 Task: Add a dependency to the task Implement a new point of sale (POS) system for a retail store , the existing task  Design and implement a disaster recovery plan for an organization's IT infrastructure in the project AgileBolt
Action: Mouse moved to (572, 401)
Screenshot: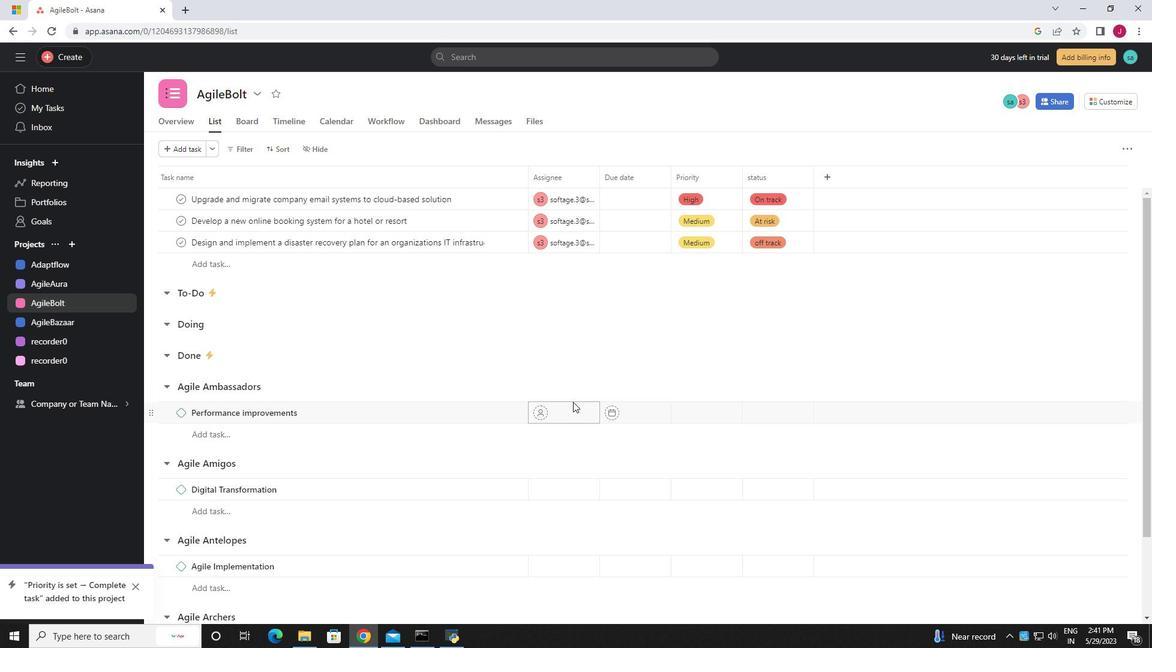 
Action: Mouse scrolled (572, 402) with delta (0, 0)
Screenshot: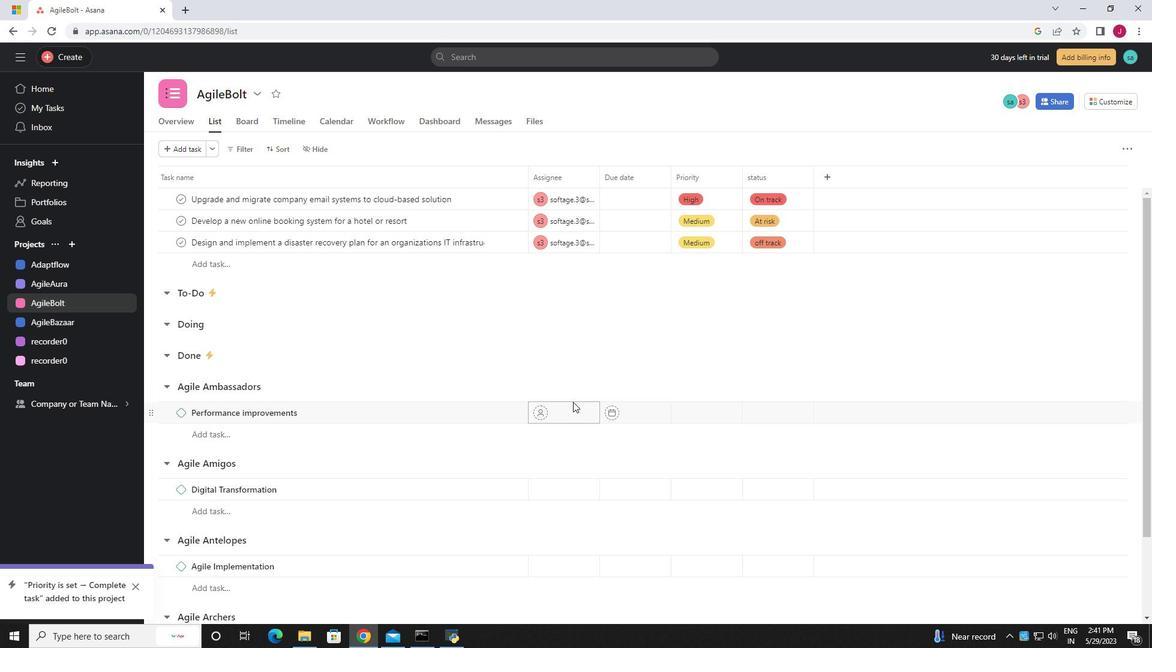 
Action: Mouse moved to (572, 401)
Screenshot: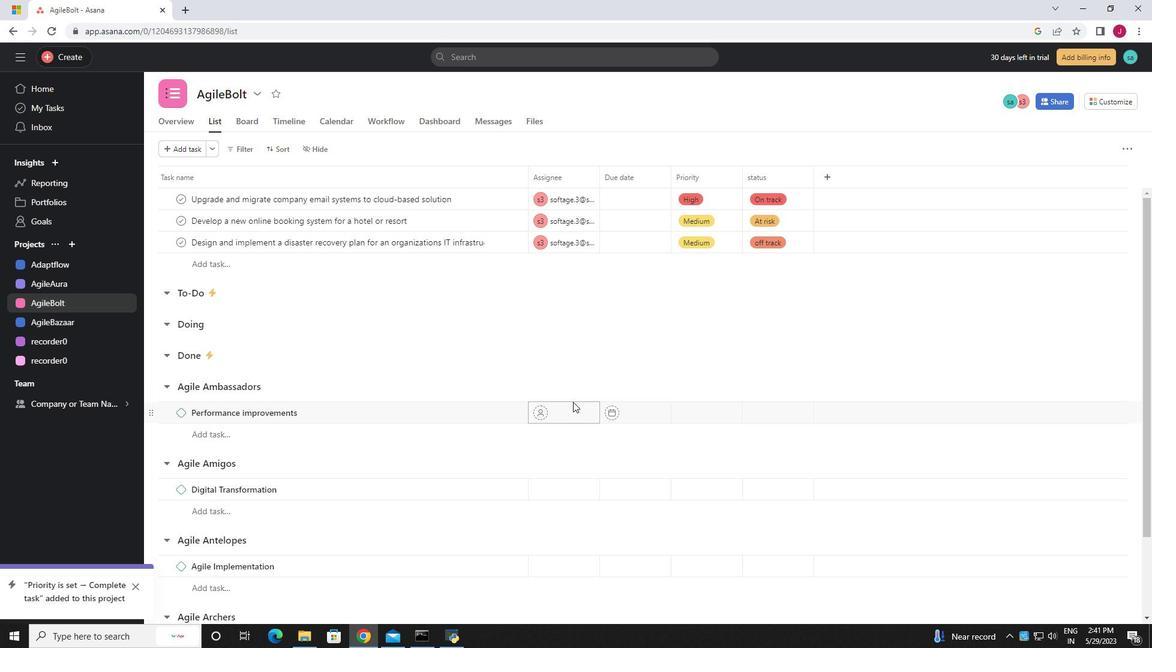 
Action: Mouse scrolled (572, 401) with delta (0, 0)
Screenshot: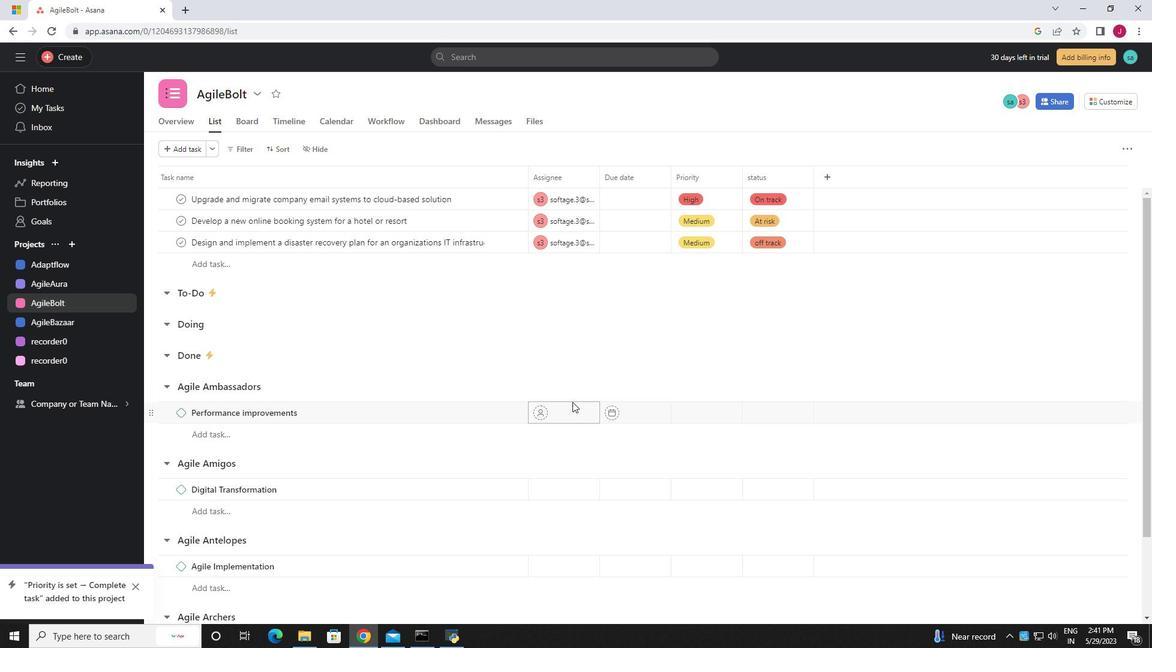 
Action: Mouse moved to (571, 400)
Screenshot: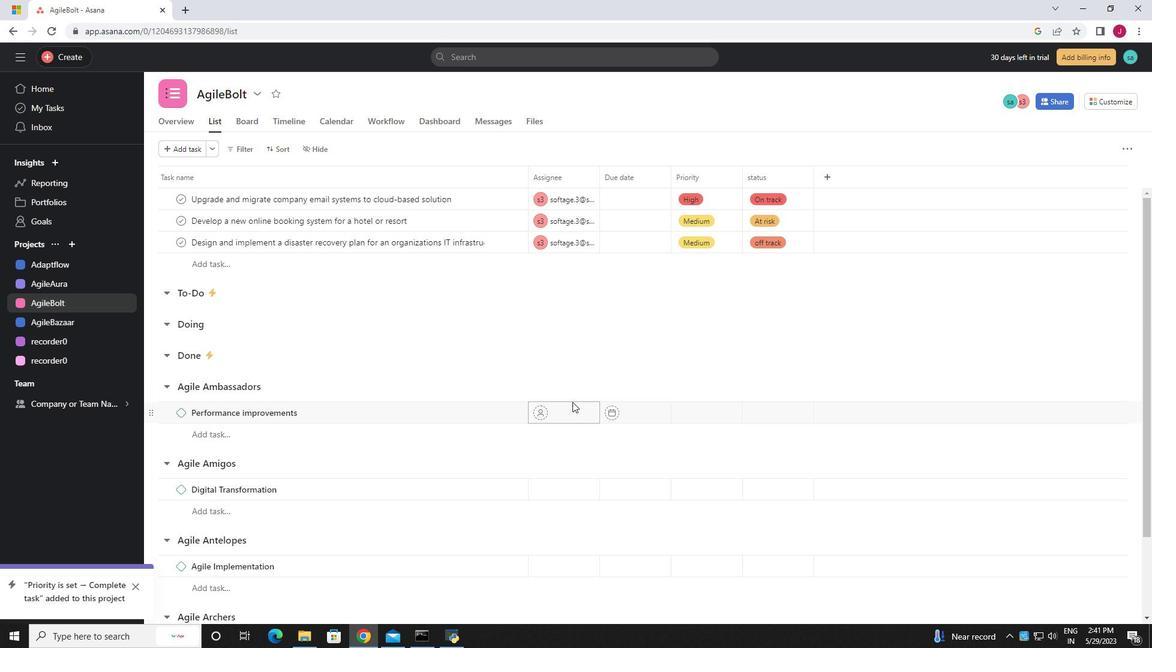 
Action: Mouse scrolled (571, 401) with delta (0, 0)
Screenshot: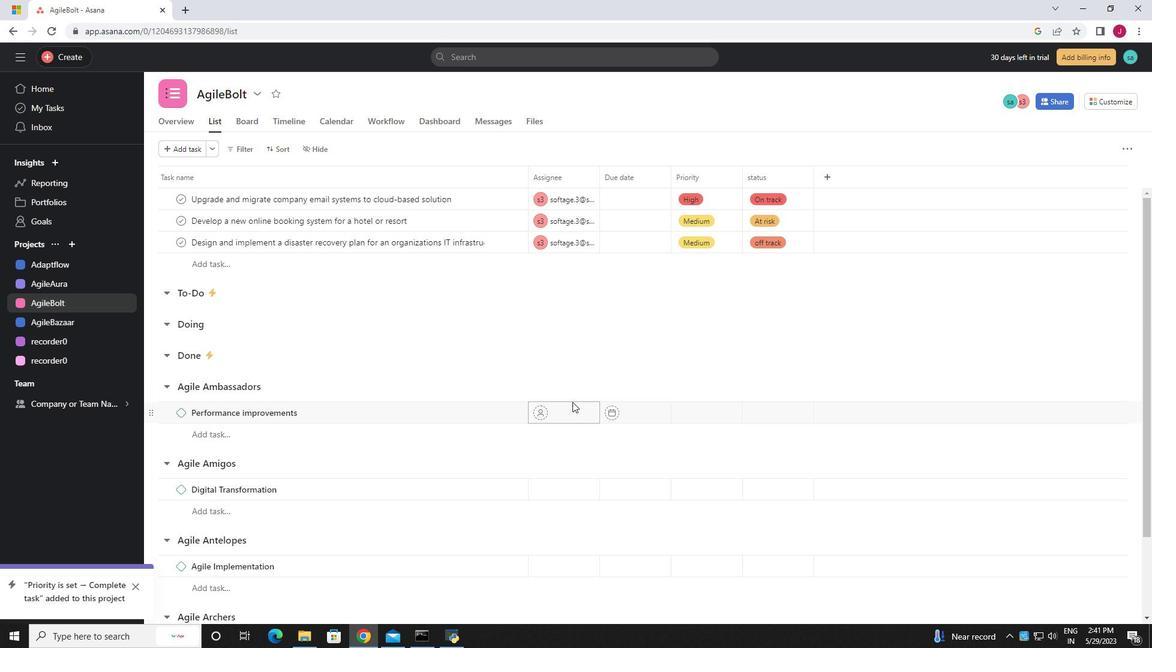 
Action: Mouse moved to (351, 459)
Screenshot: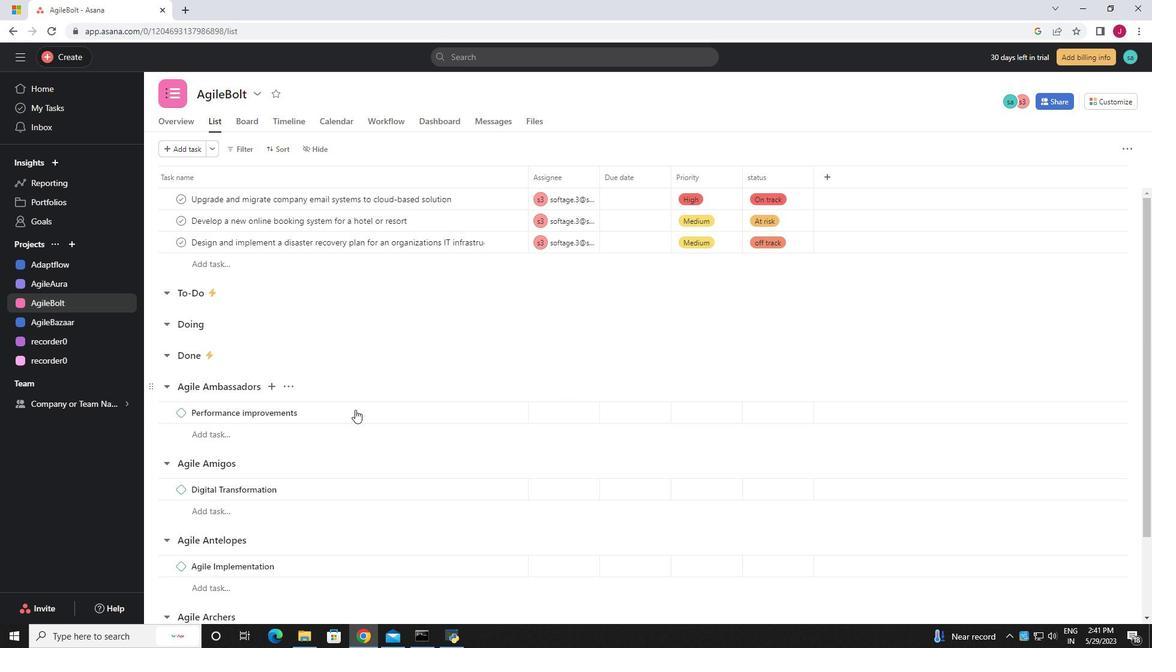 
Action: Mouse scrolled (351, 458) with delta (0, 0)
Screenshot: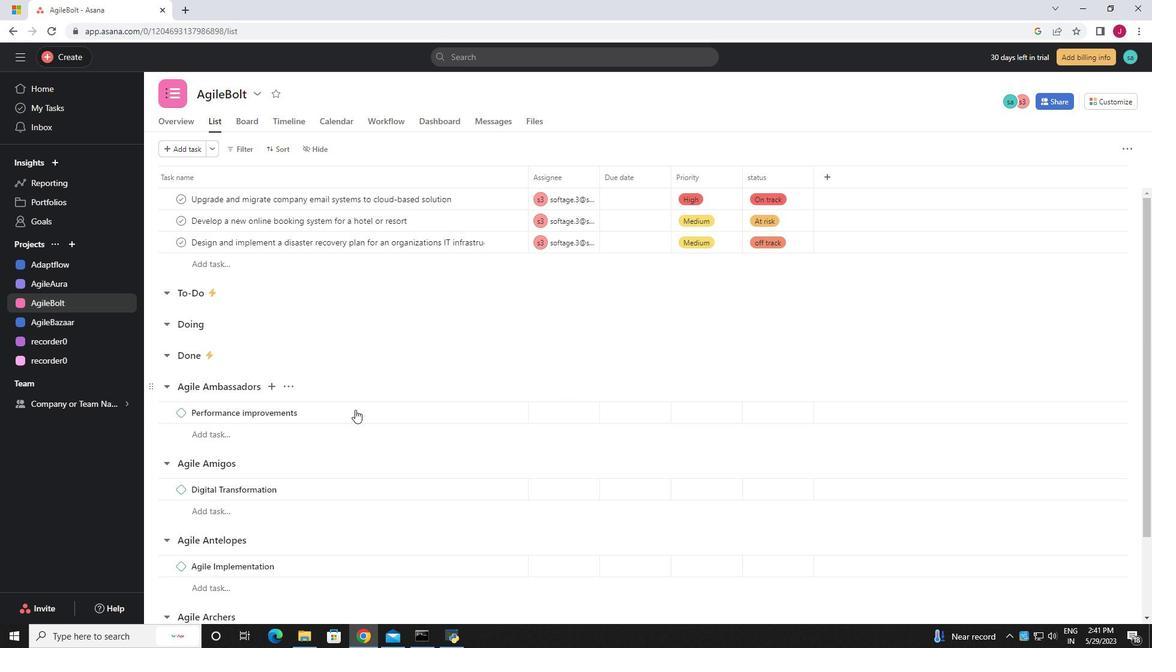 
Action: Mouse moved to (351, 459)
Screenshot: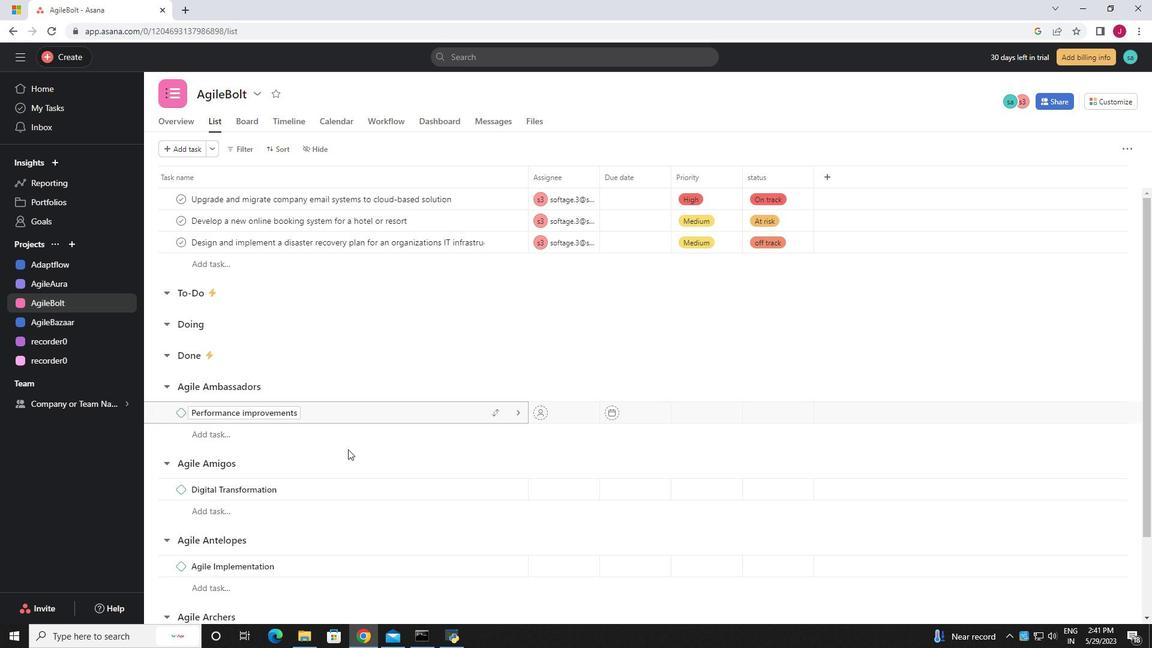 
Action: Mouse scrolled (351, 459) with delta (0, 0)
Screenshot: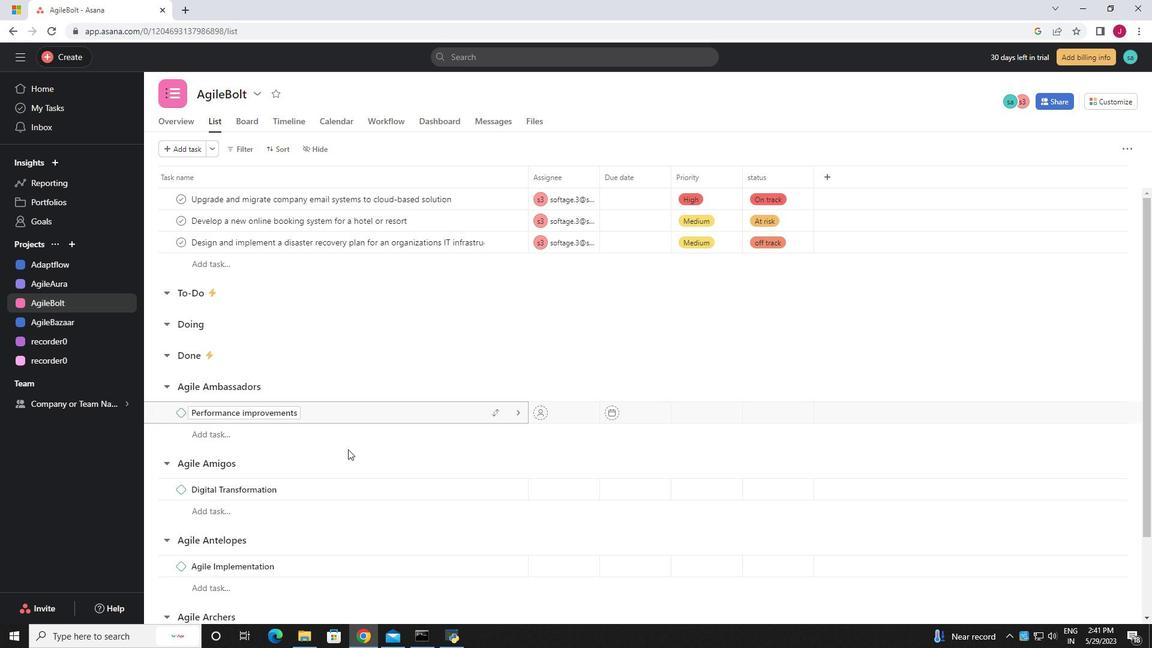 
Action: Mouse moved to (351, 459)
Screenshot: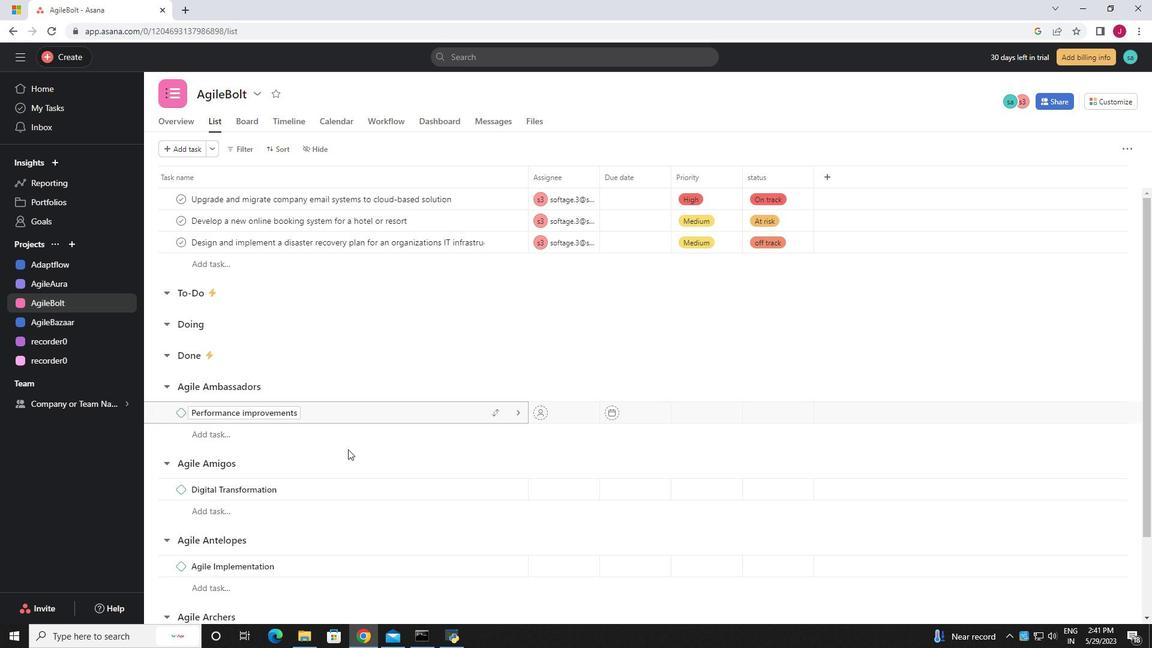 
Action: Mouse scrolled (351, 459) with delta (0, 0)
Screenshot: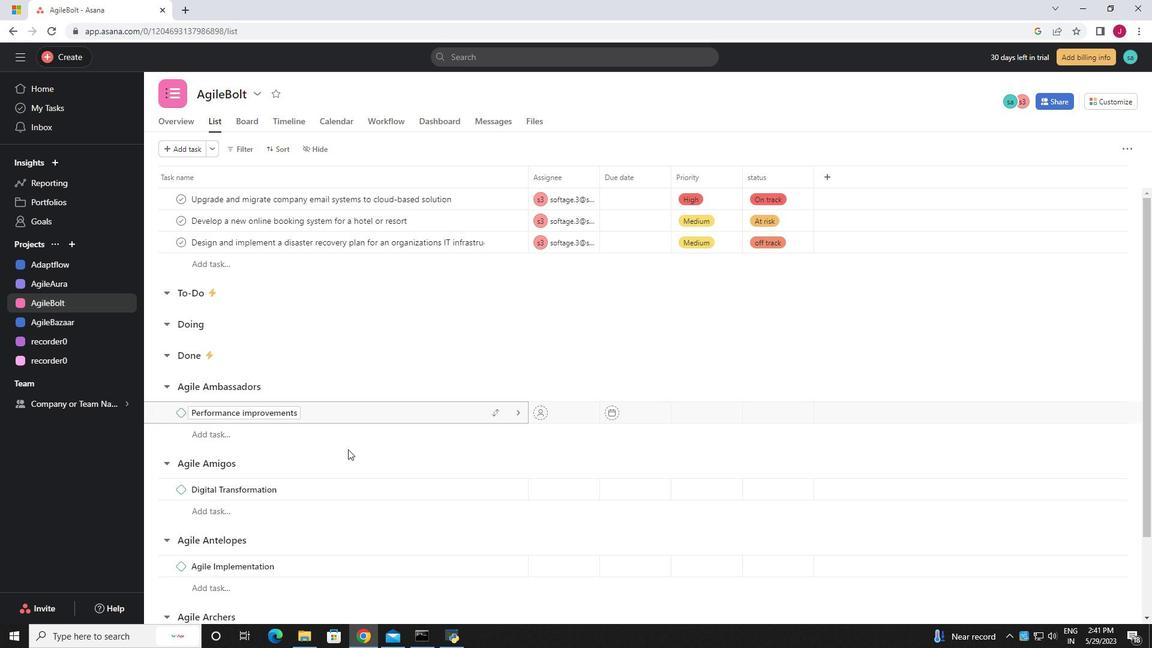
Action: Mouse scrolled (351, 459) with delta (0, 0)
Screenshot: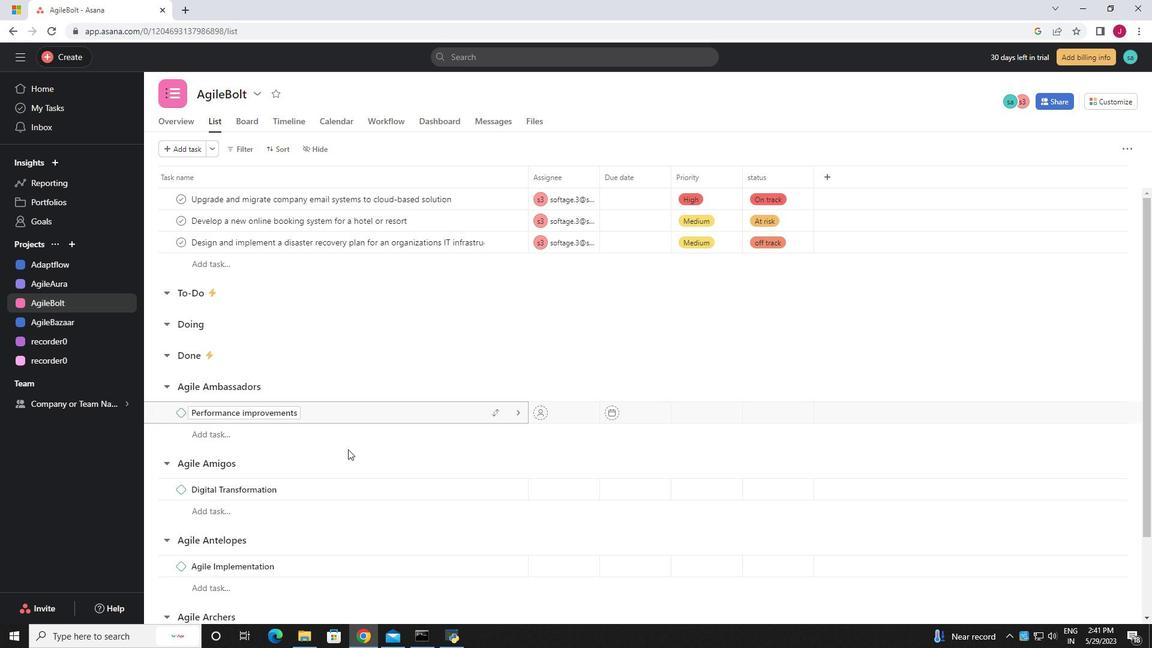 
Action: Mouse scrolled (351, 459) with delta (0, 0)
Screenshot: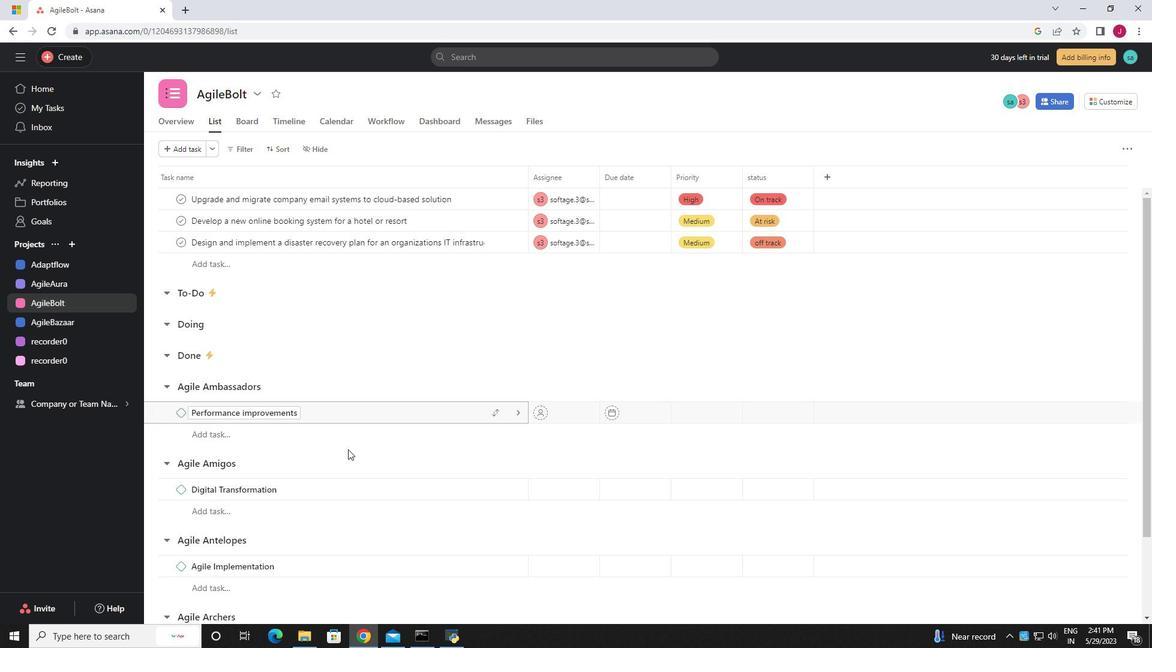 
Action: Mouse moved to (351, 459)
Screenshot: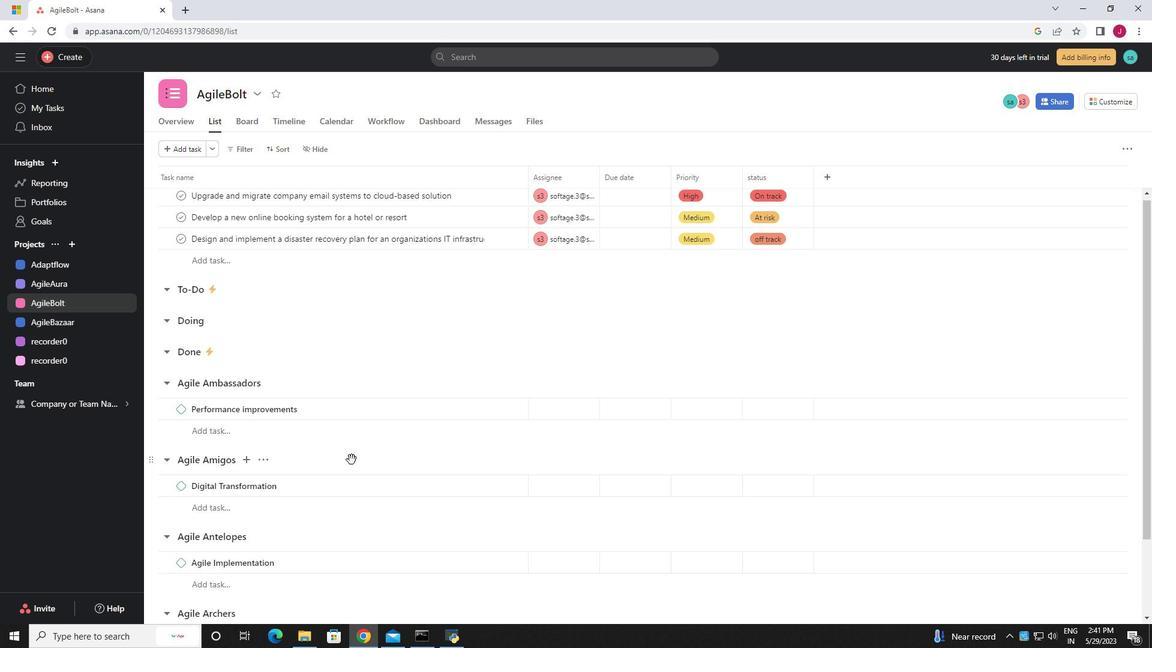 
Action: Mouse scrolled (351, 459) with delta (0, 0)
Screenshot: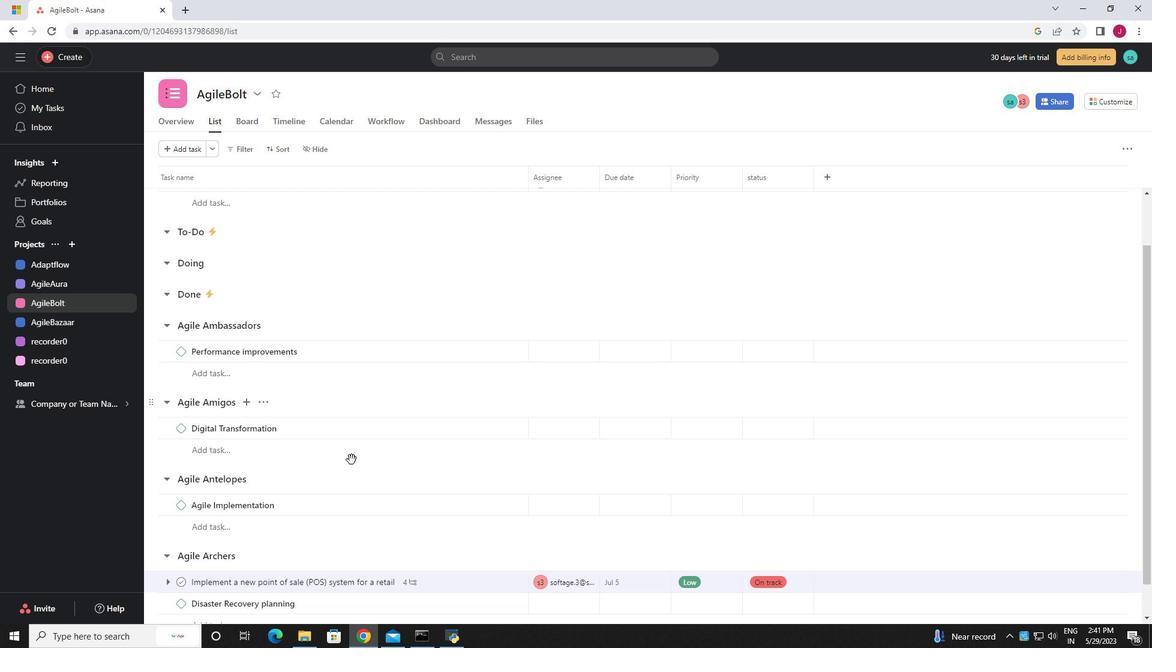 
Action: Mouse scrolled (351, 459) with delta (0, 0)
Screenshot: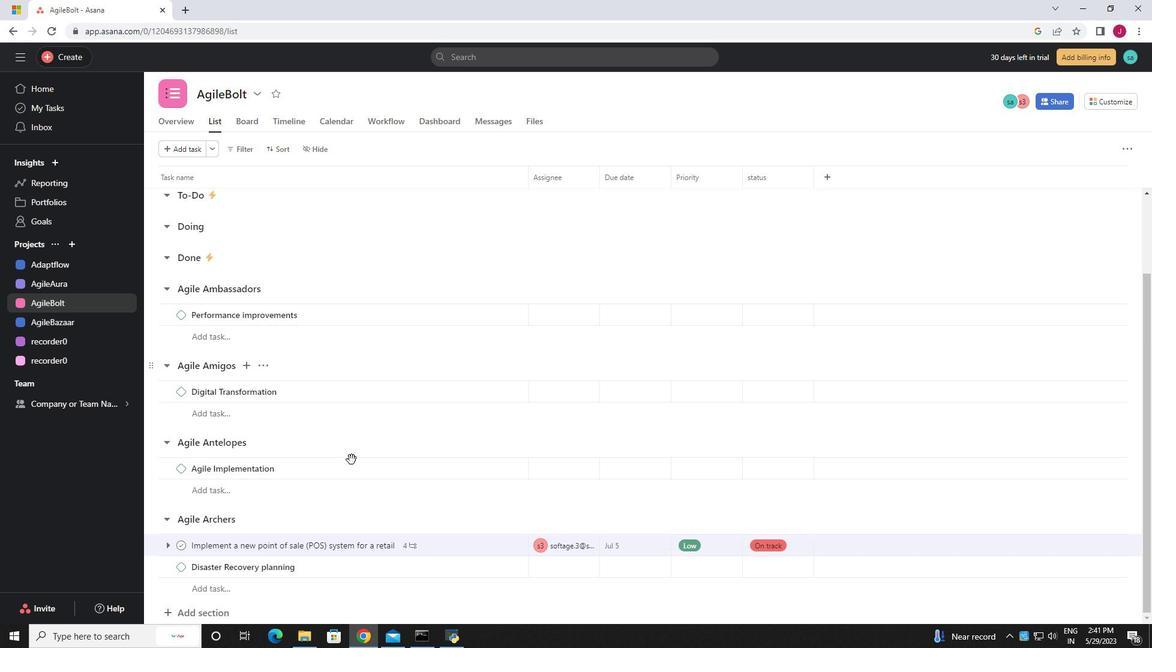 
Action: Mouse scrolled (351, 459) with delta (0, 0)
Screenshot: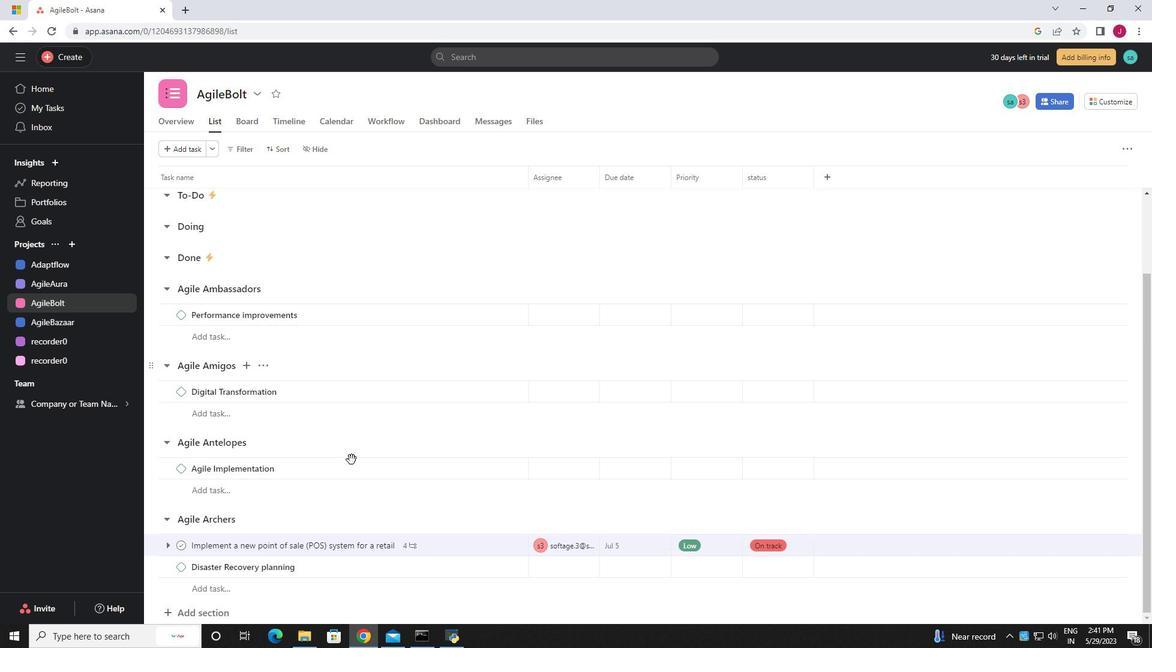 
Action: Mouse scrolled (351, 459) with delta (0, 0)
Screenshot: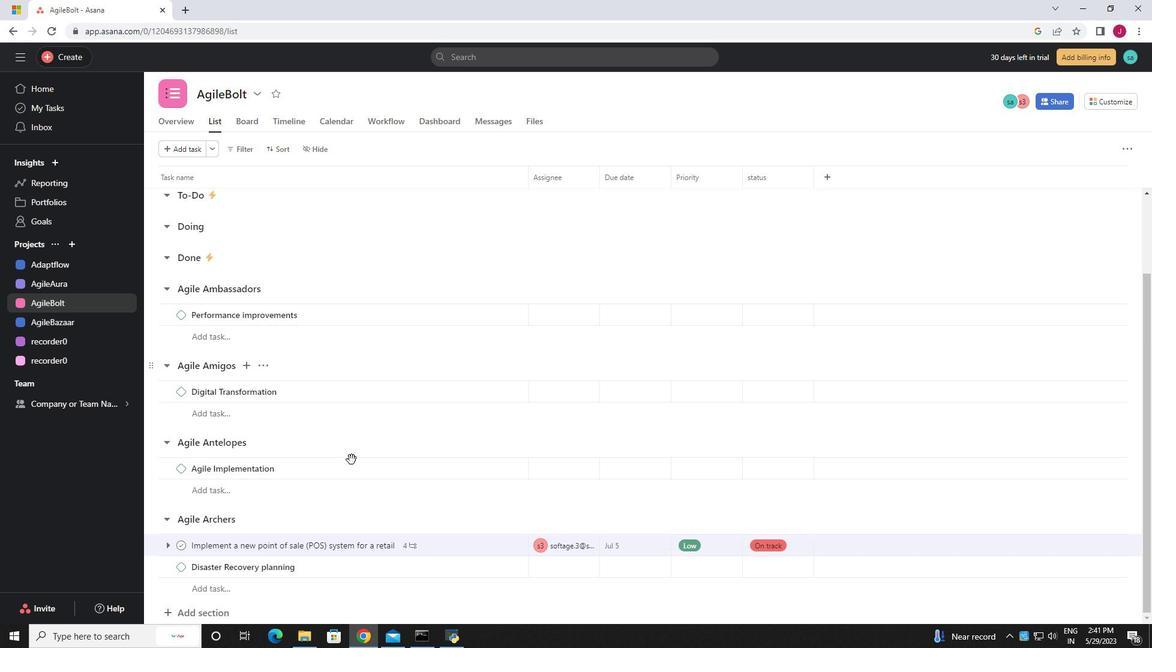 
Action: Mouse moved to (351, 459)
Screenshot: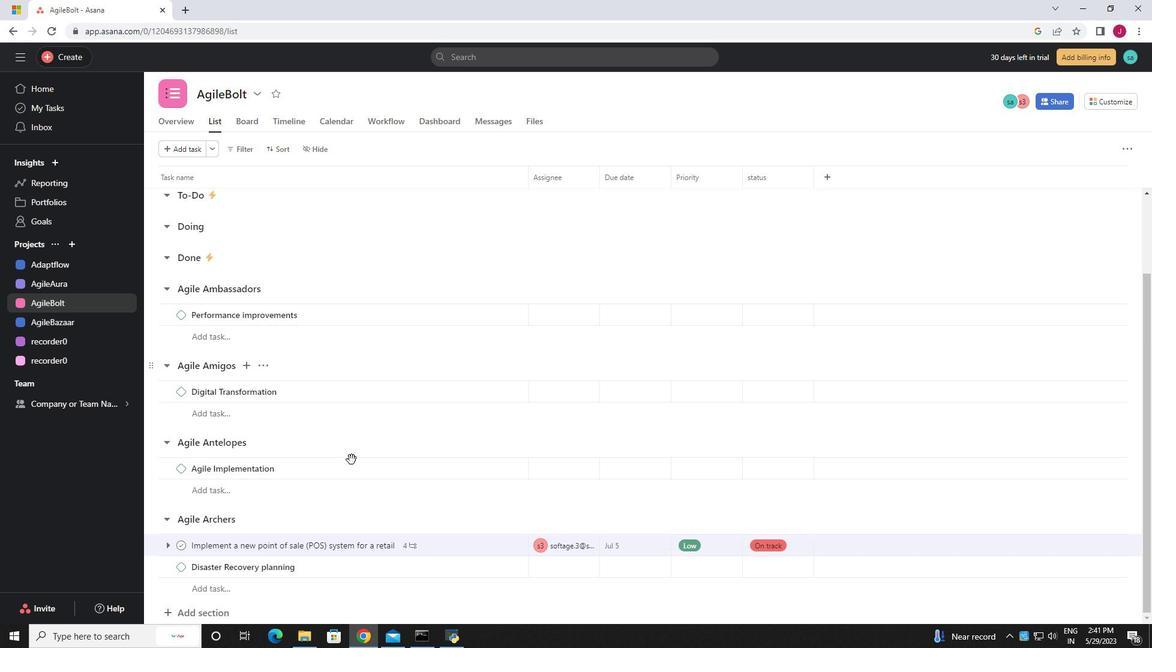
Action: Mouse scrolled (351, 459) with delta (0, 0)
Screenshot: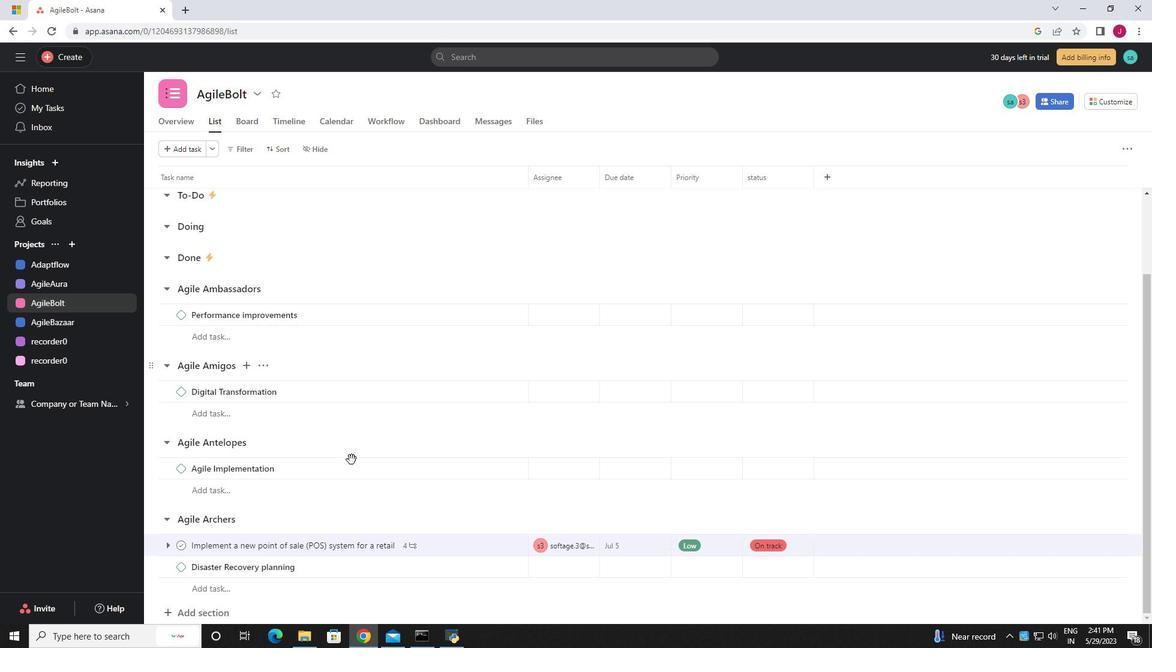 
Action: Mouse moved to (355, 463)
Screenshot: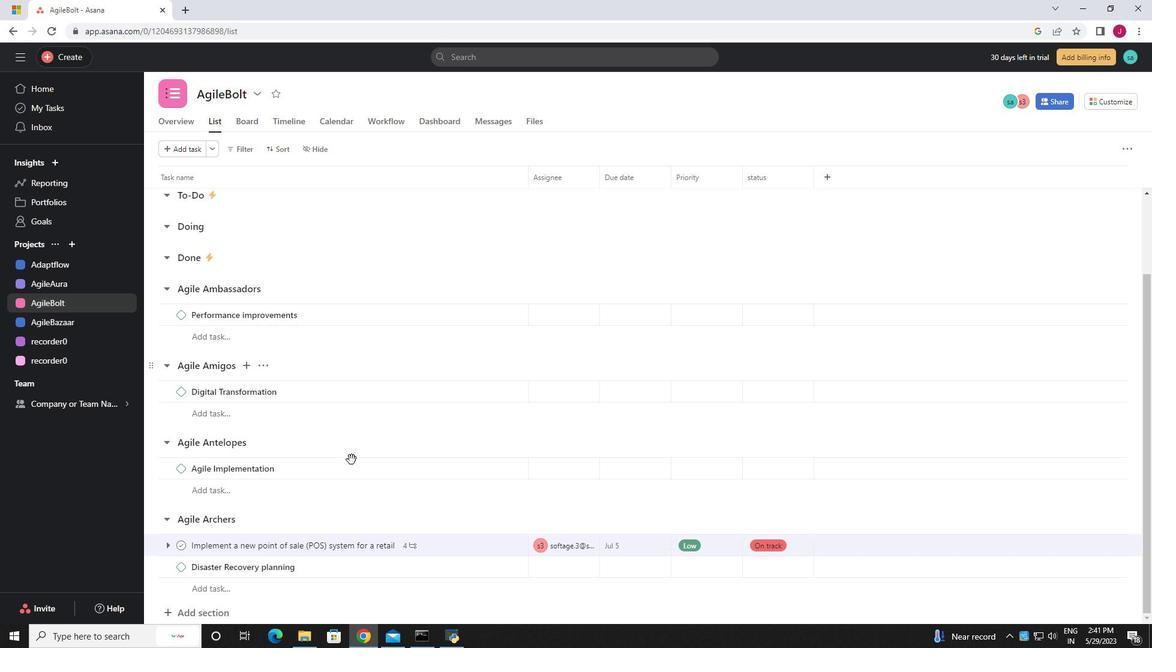 
Action: Mouse scrolled (353, 460) with delta (0, 0)
Screenshot: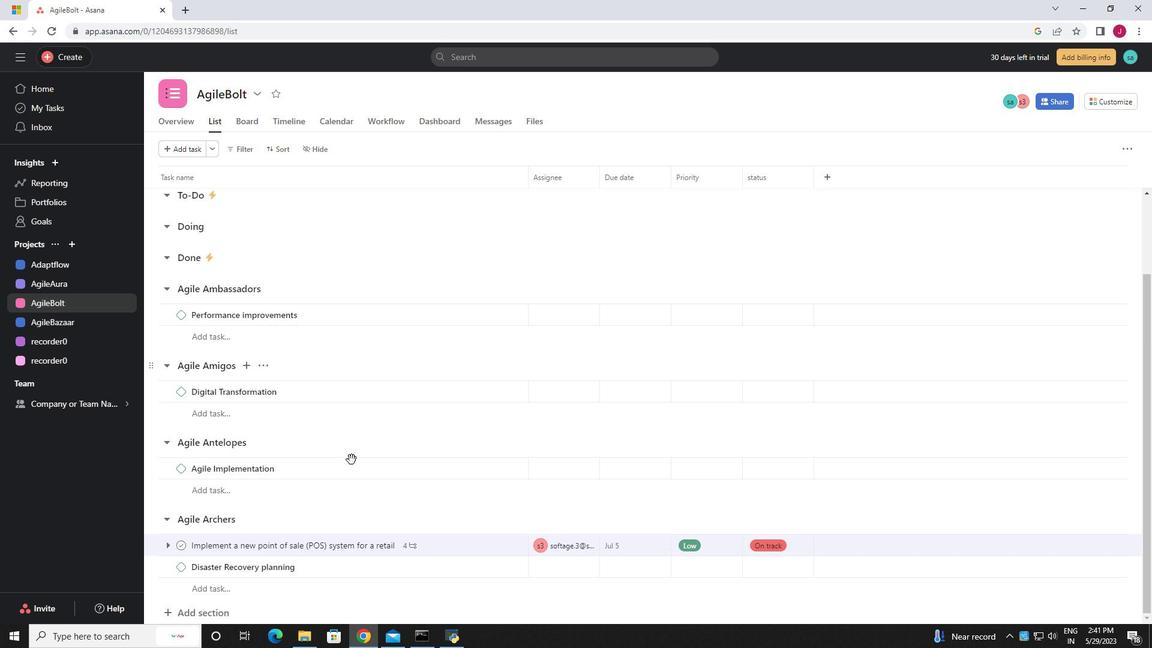 
Action: Mouse moved to (464, 546)
Screenshot: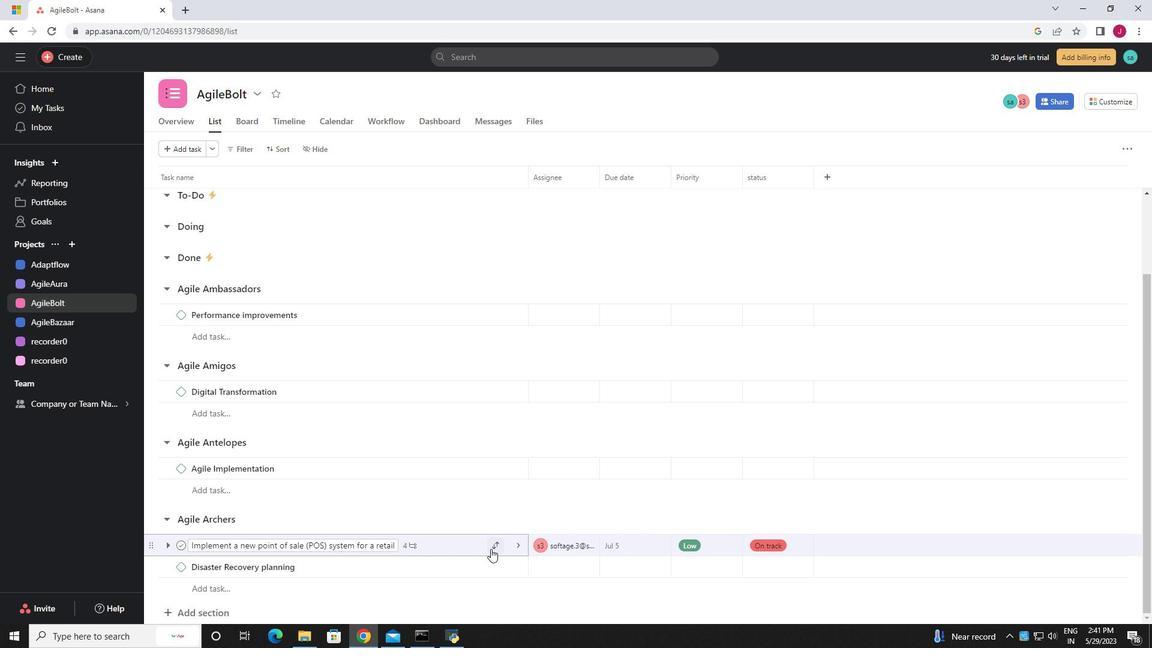 
Action: Mouse pressed left at (464, 546)
Screenshot: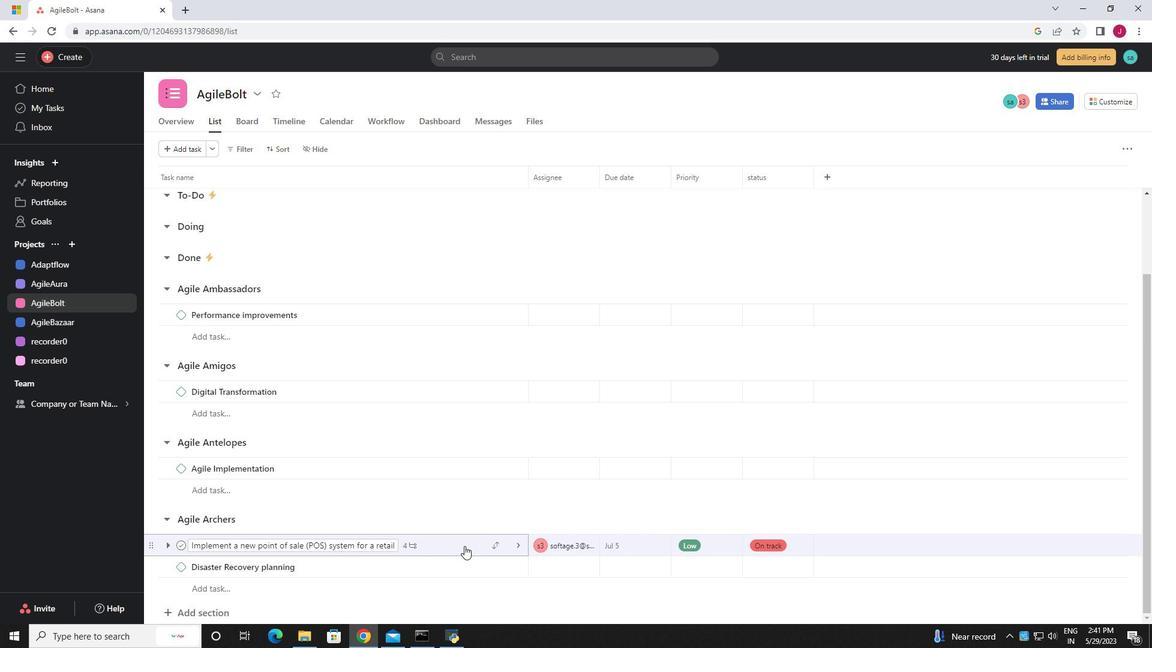 
Action: Mouse moved to (863, 304)
Screenshot: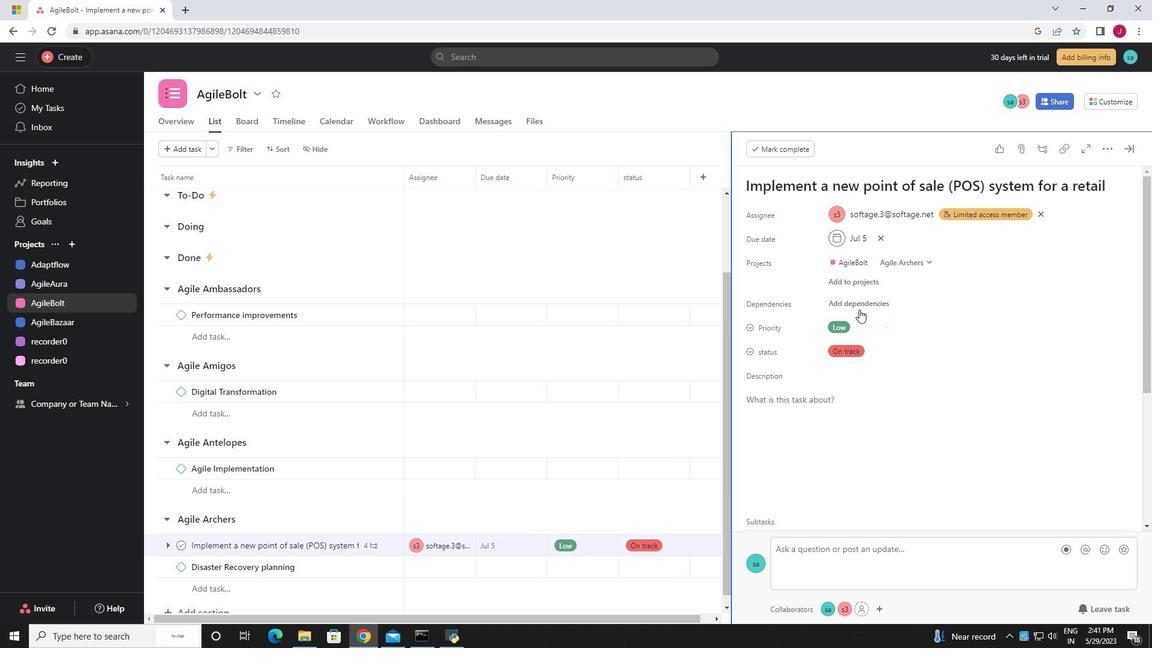 
Action: Mouse pressed left at (863, 304)
Screenshot: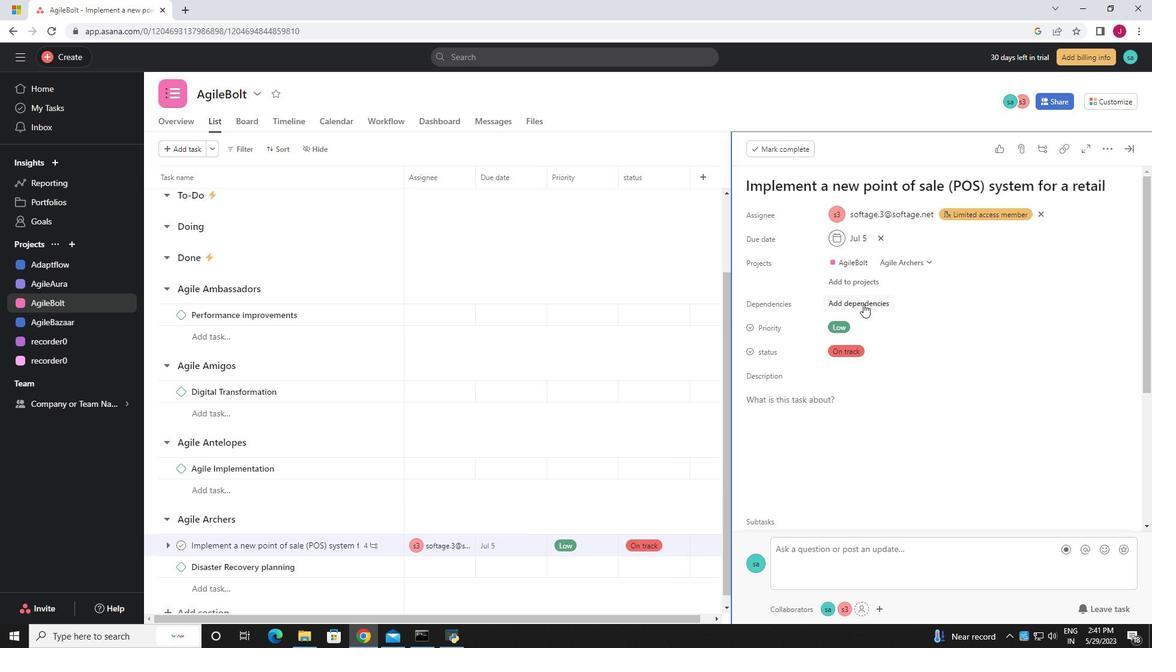 
Action: Mouse moved to (949, 352)
Screenshot: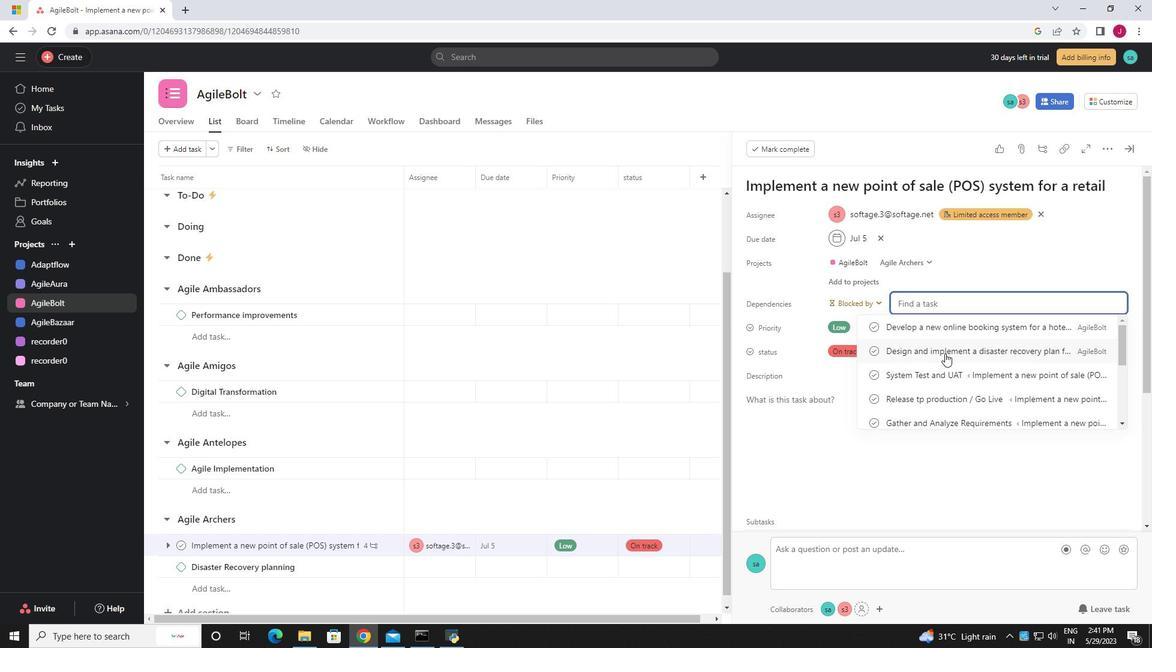 
Action: Mouse pressed left at (949, 352)
Screenshot: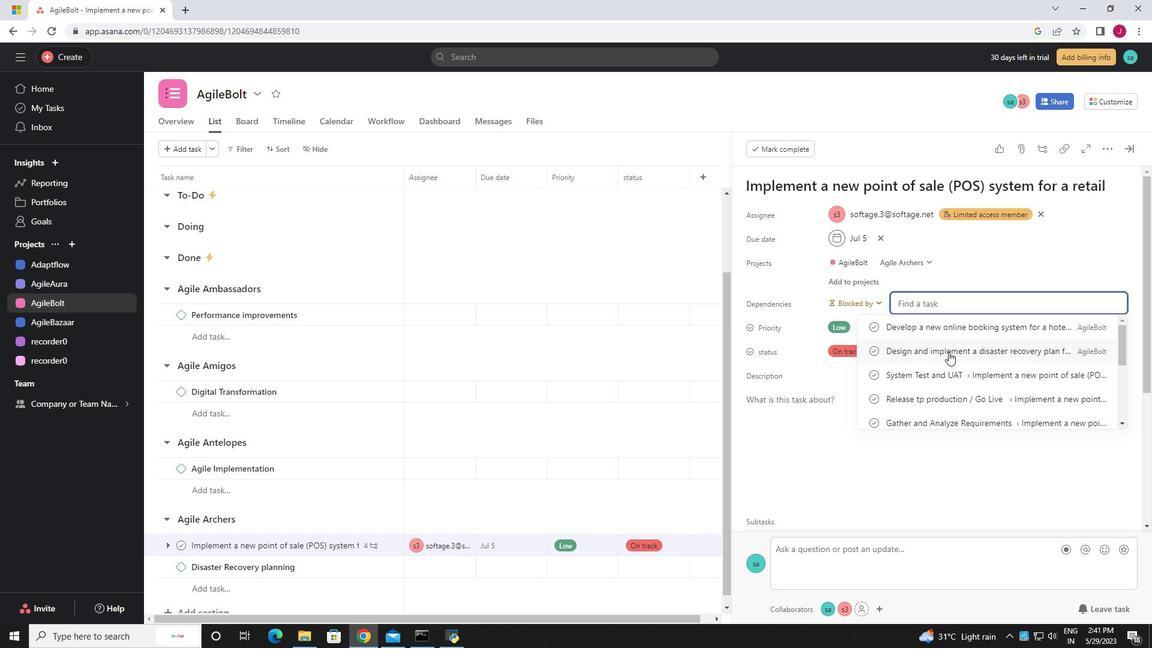 
Action: Mouse moved to (663, 256)
Screenshot: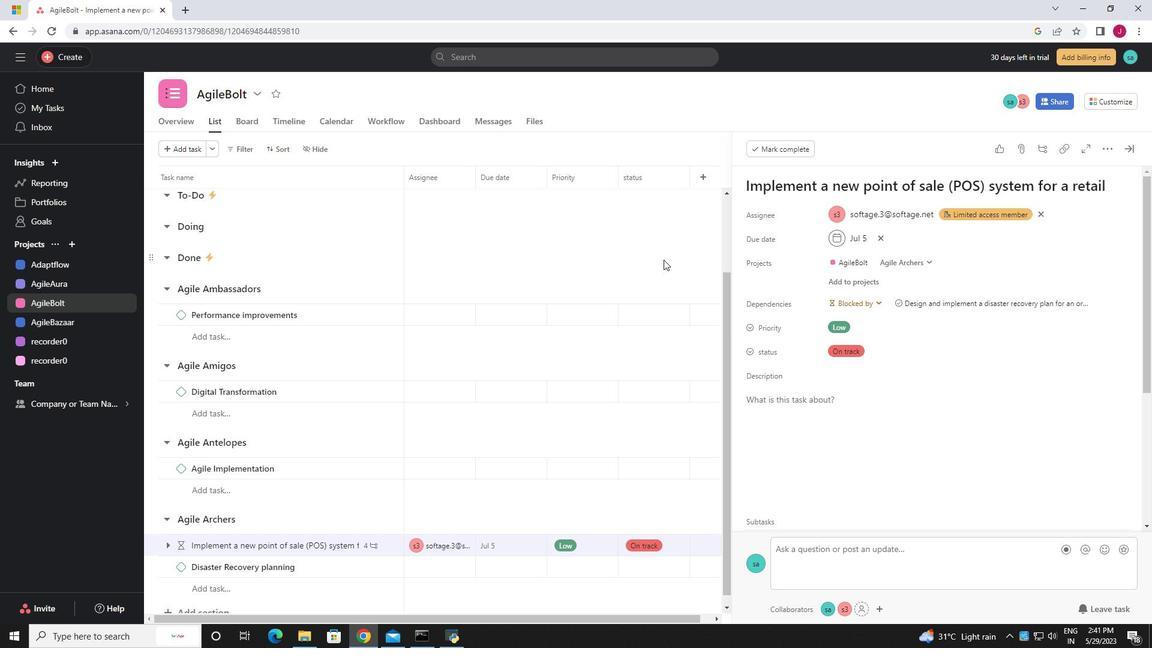 
